 Task: Create a task  Implement a new remote support system for a company's IT department , assign it to team member softage.3@softage.net in the project AgileFalcon and update the status of the task to  Off Track , set the priority of the task to Medium
Action: Mouse moved to (60, 419)
Screenshot: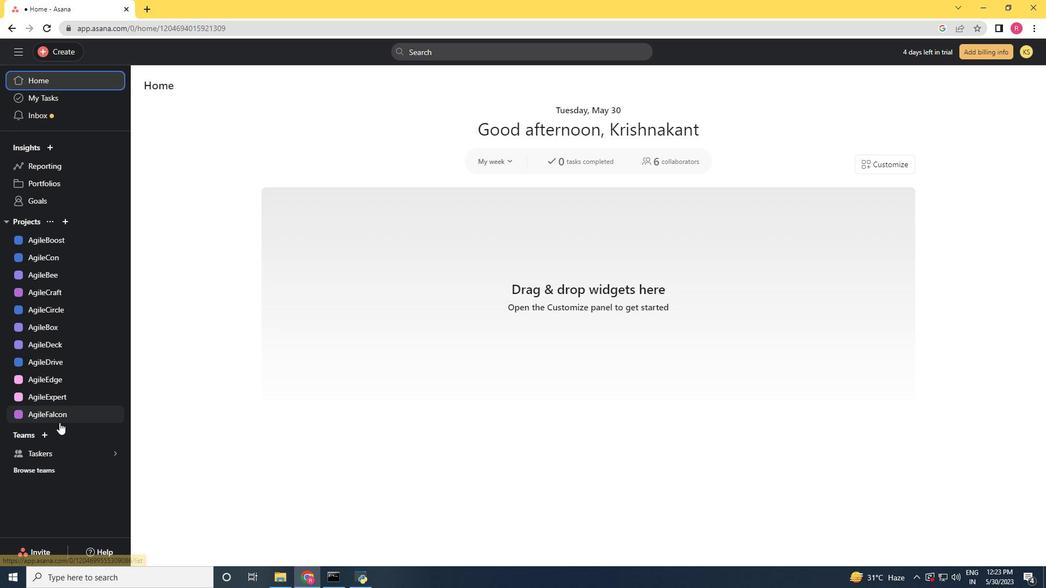
Action: Mouse pressed left at (60, 419)
Screenshot: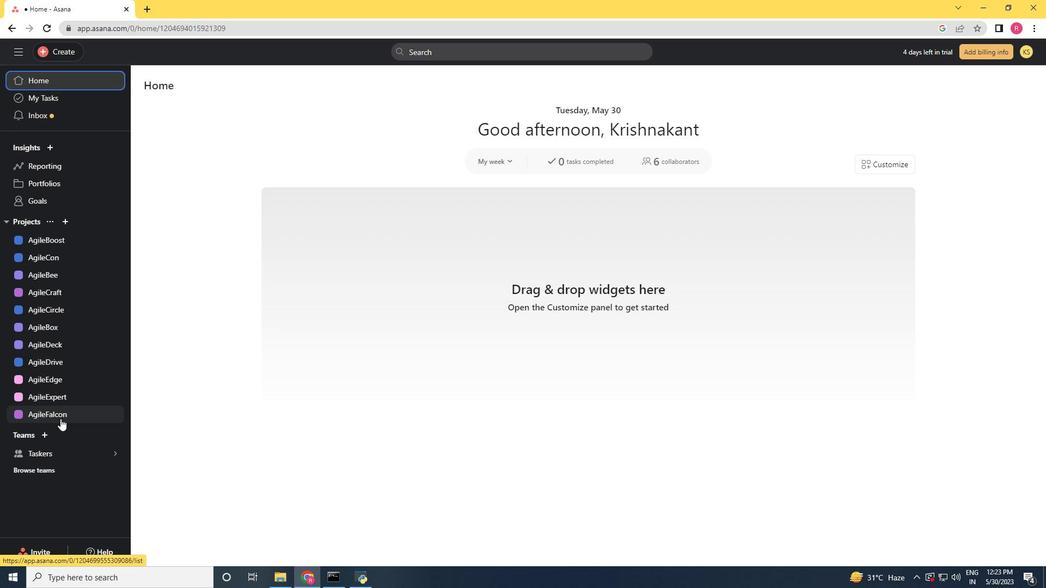 
Action: Mouse moved to (56, 45)
Screenshot: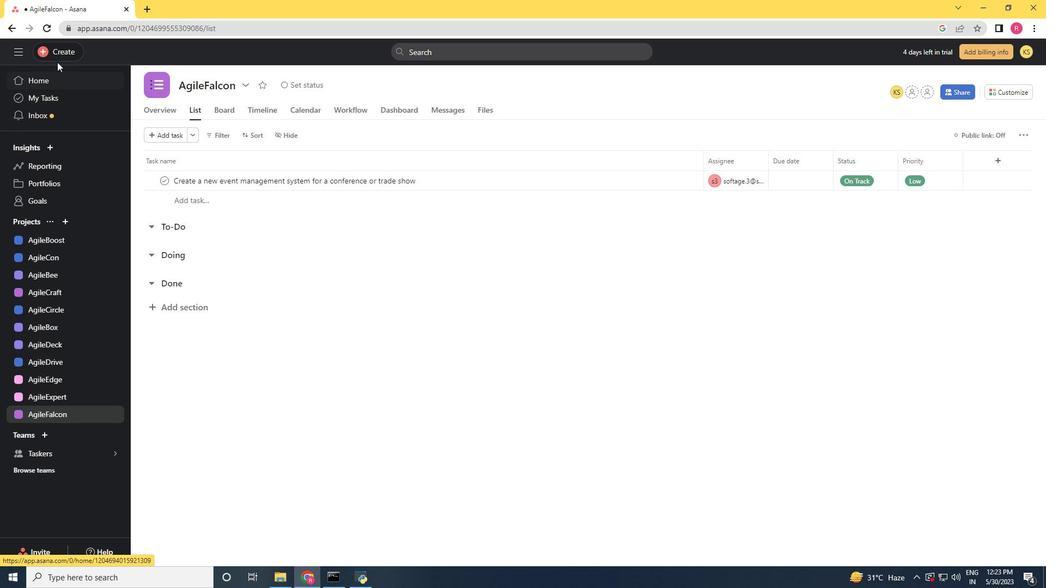 
Action: Mouse pressed left at (56, 45)
Screenshot: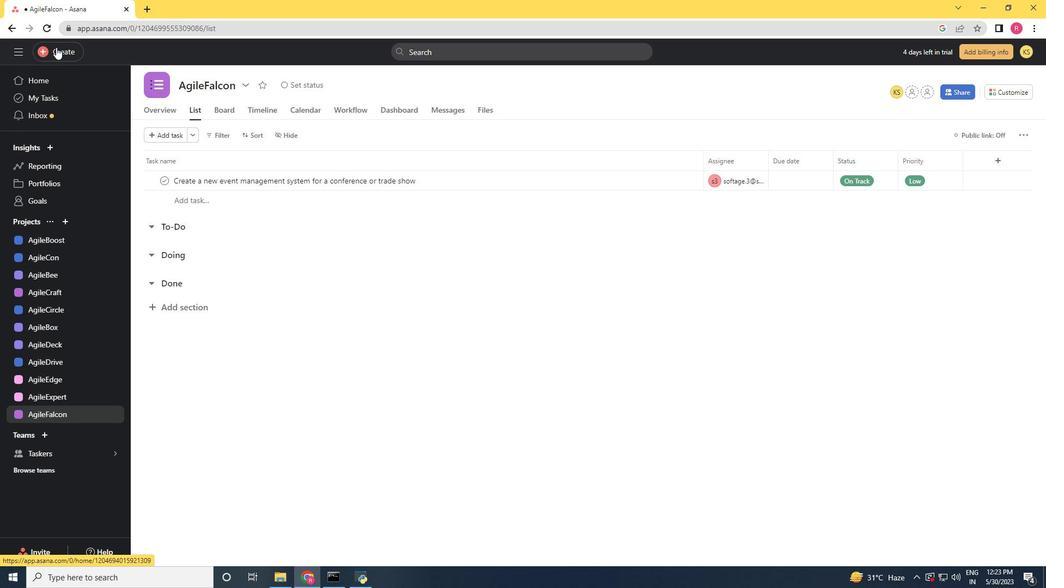 
Action: Mouse moved to (126, 57)
Screenshot: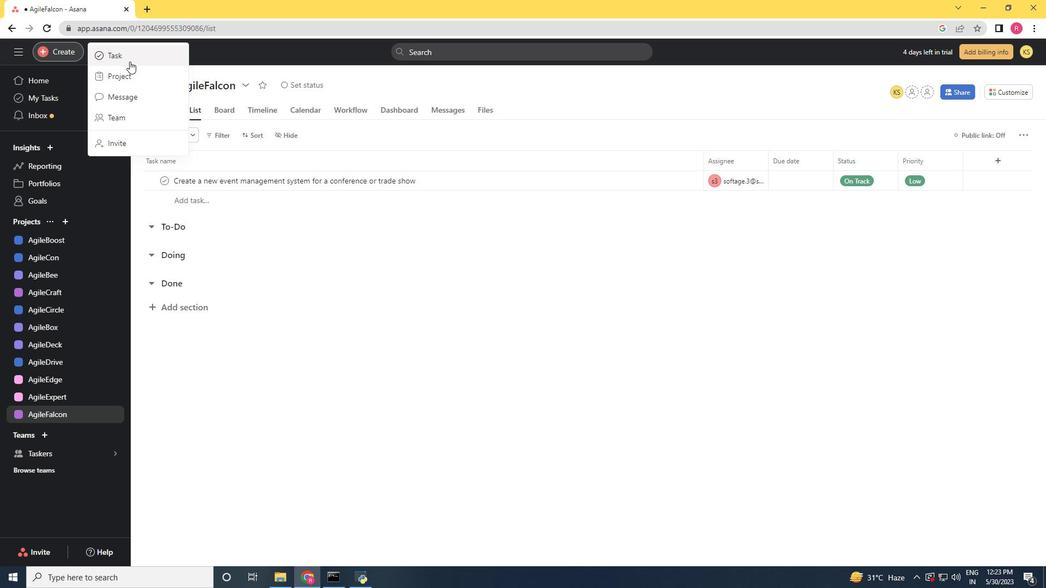 
Action: Mouse pressed left at (126, 57)
Screenshot: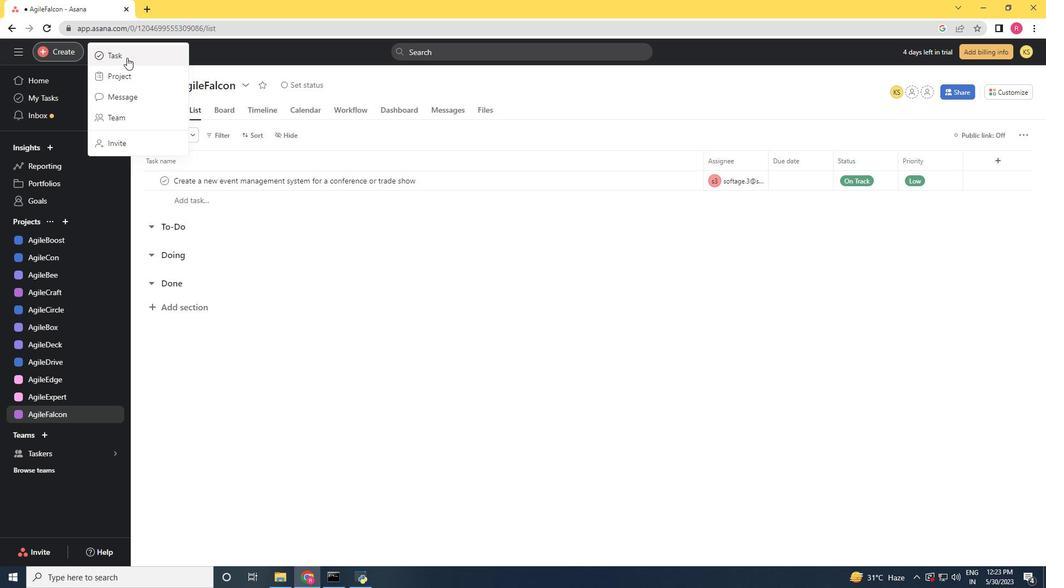 
Action: Key pressed <Key.shift>Implement<Key.space>a<Key.space>new<Key.space>remote<Key.space>support<Key.space>system<Key.space>for<Key.space>a<Key.space>company<Key.space><Key.backspace>'s<Key.space><Key.shift>IT<Key.space>department
Screenshot: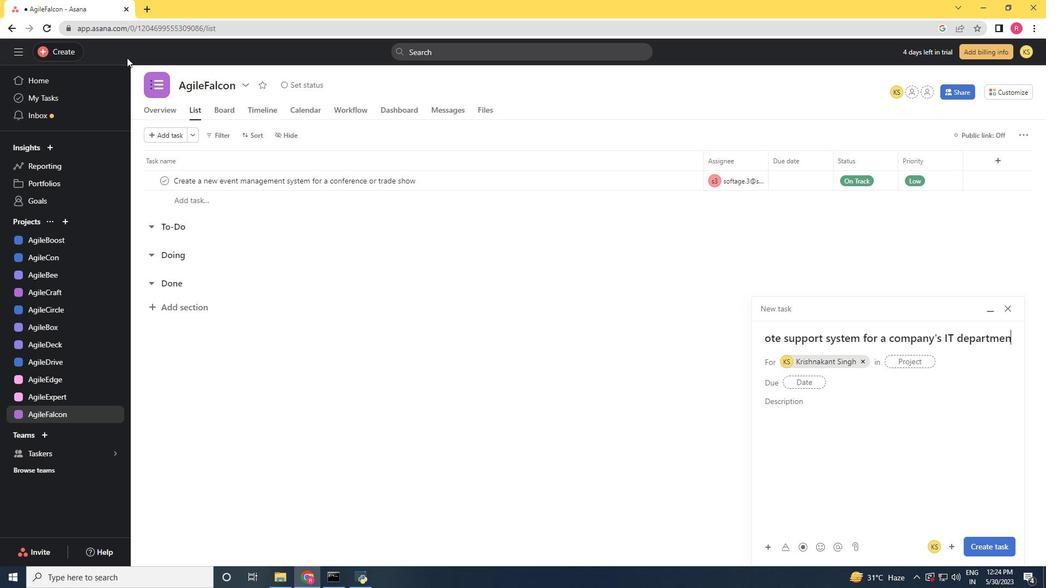 
Action: Mouse moved to (860, 363)
Screenshot: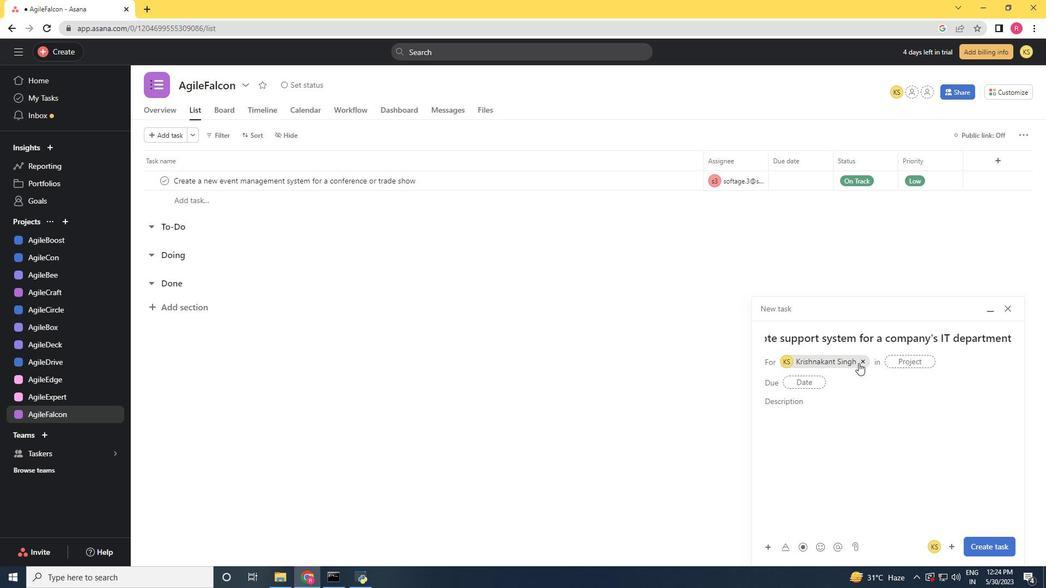 
Action: Mouse pressed left at (860, 363)
Screenshot: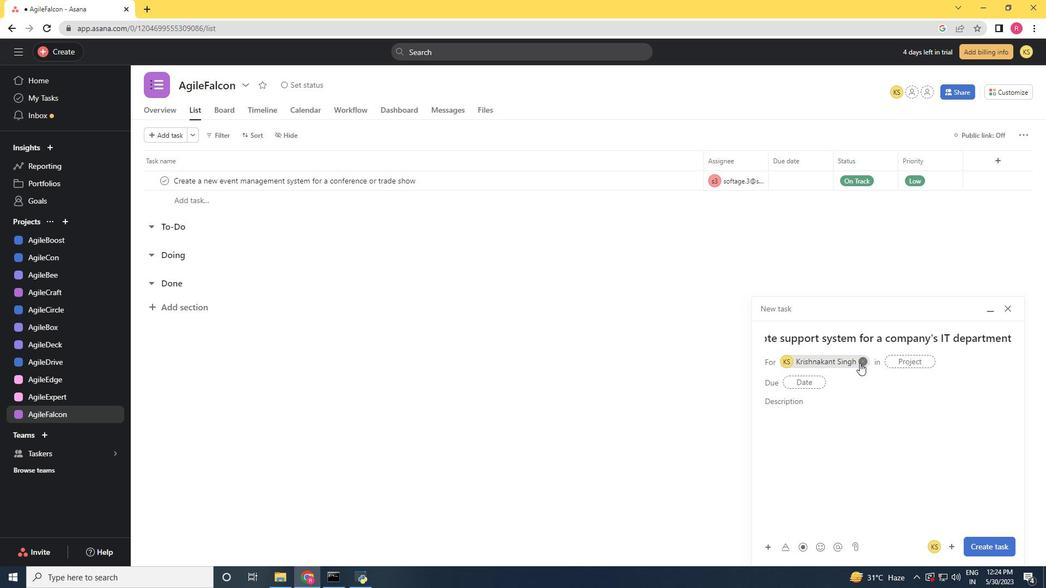 
Action: Mouse moved to (799, 360)
Screenshot: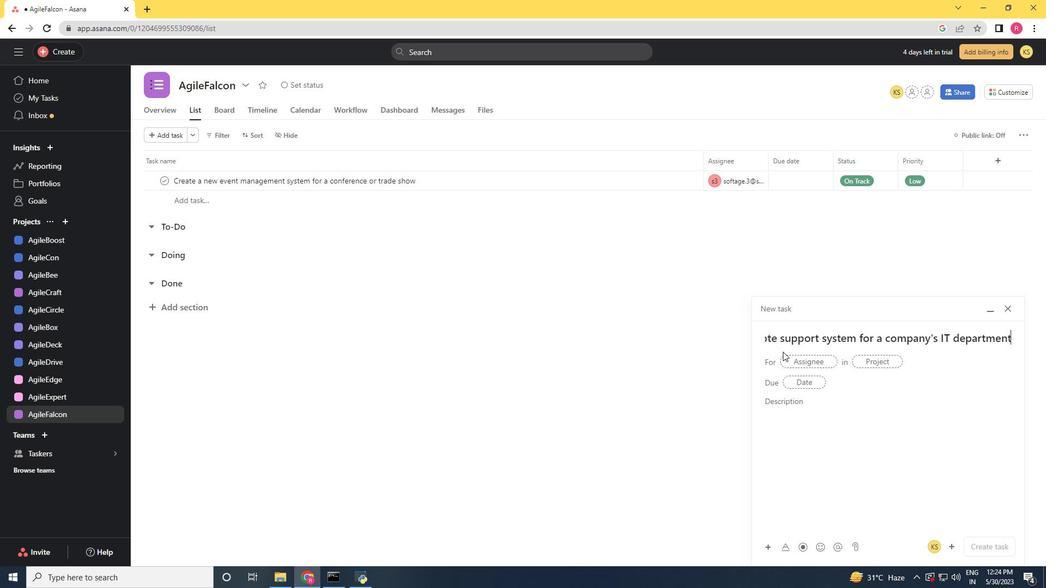 
Action: Mouse pressed left at (799, 360)
Screenshot: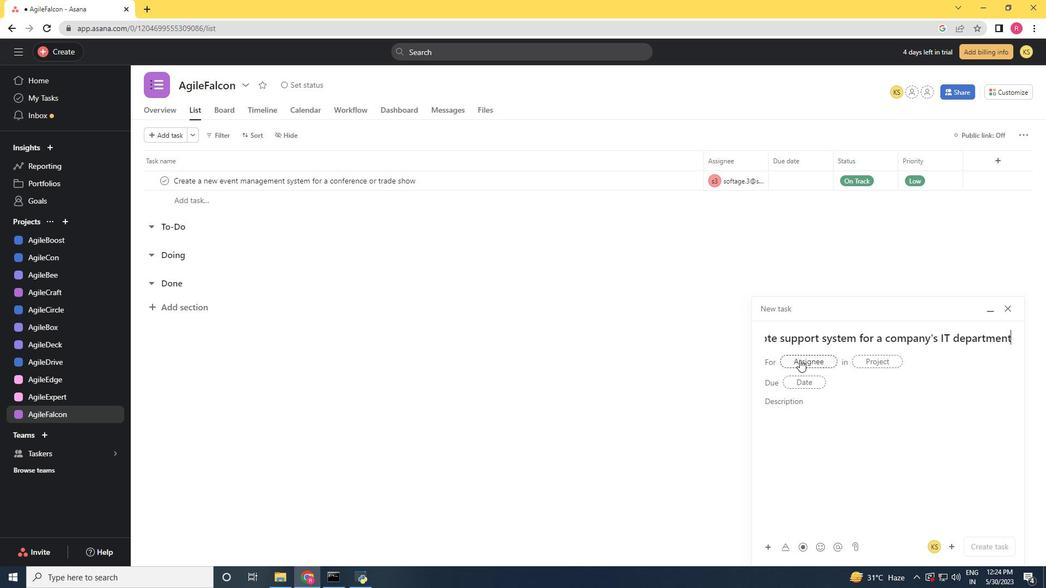 
Action: Mouse moved to (799, 360)
Screenshot: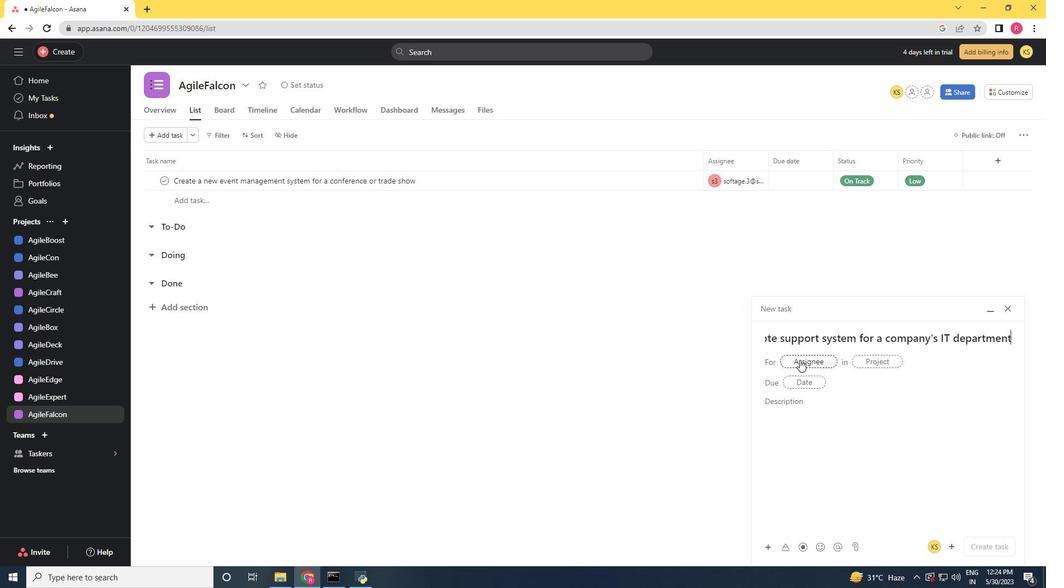 
Action: Key pressed softage.3<Key.shift>@softage.net
Screenshot: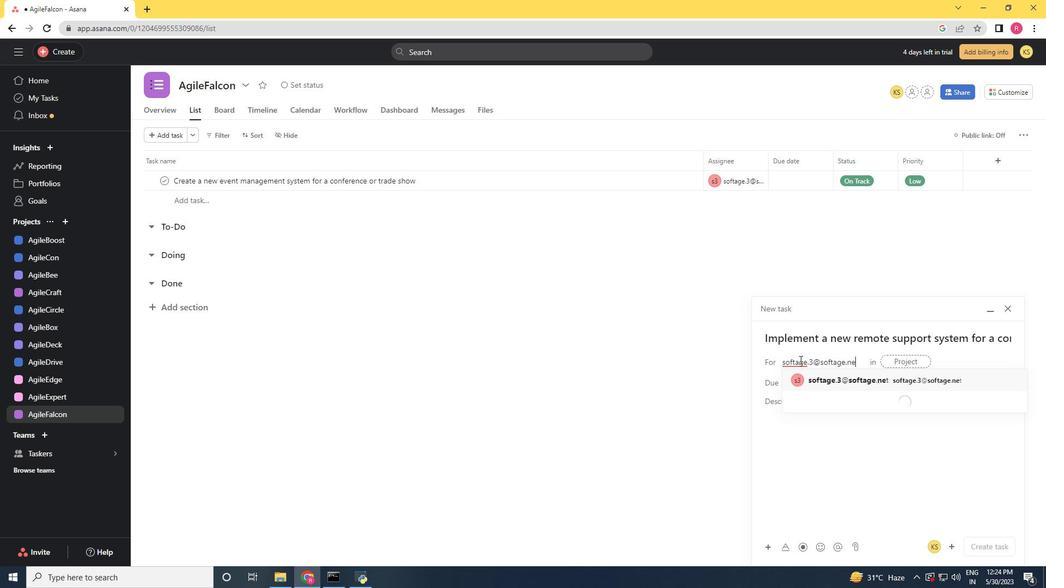 
Action: Mouse moved to (826, 375)
Screenshot: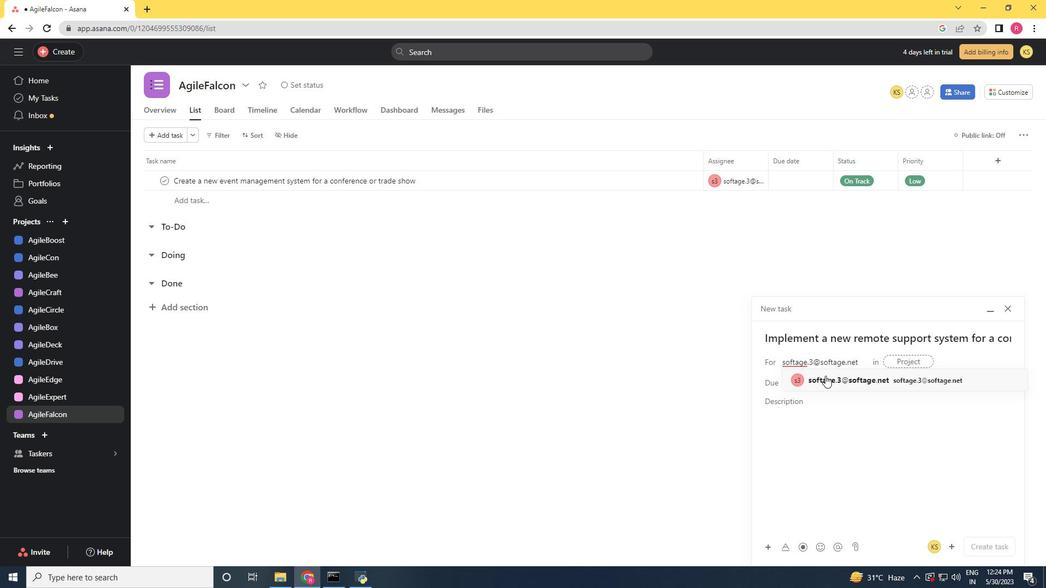 
Action: Mouse pressed left at (826, 375)
Screenshot: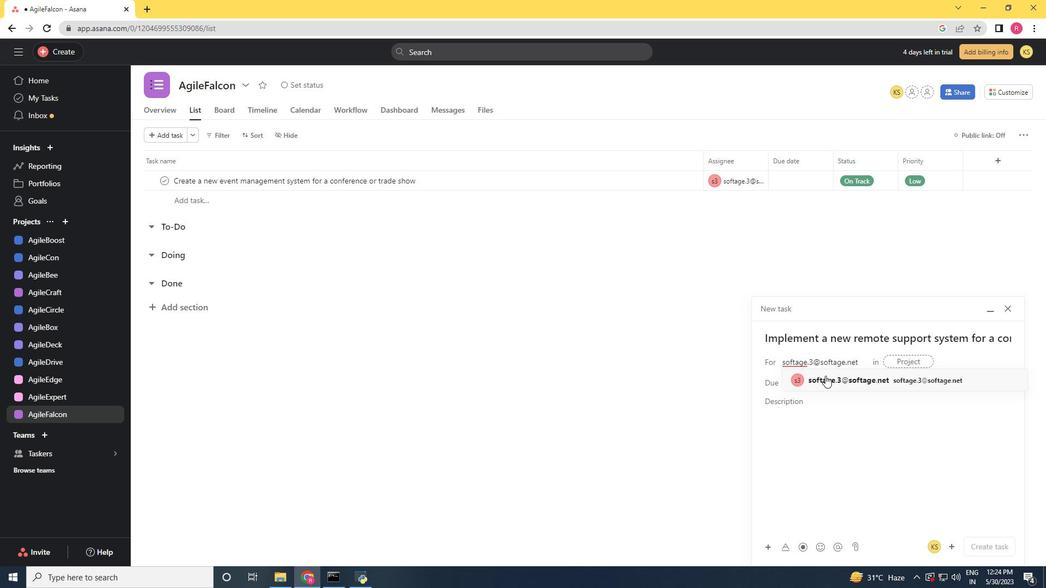 
Action: Mouse moved to (672, 385)
Screenshot: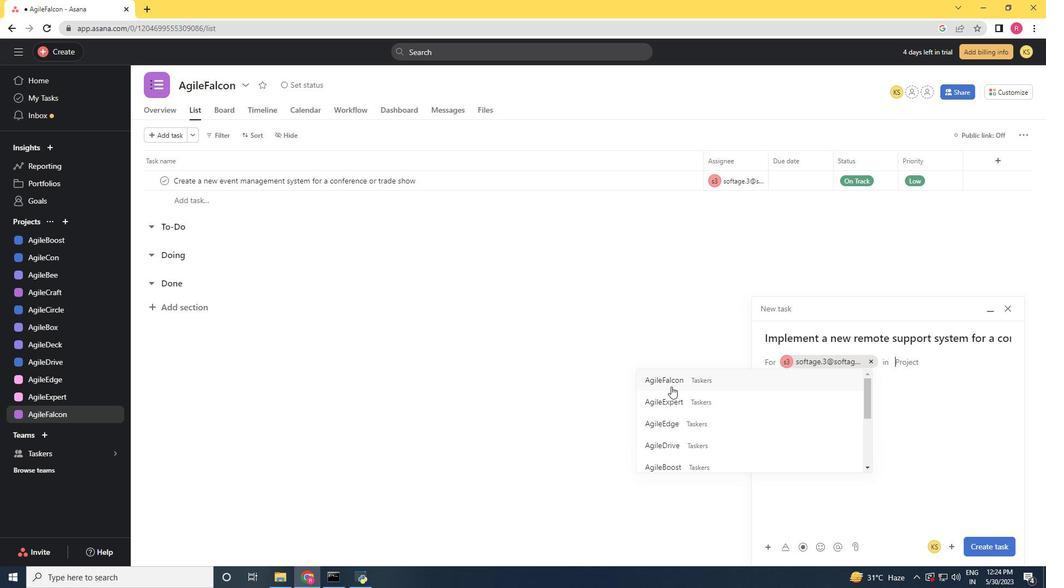 
Action: Mouse pressed left at (672, 385)
Screenshot: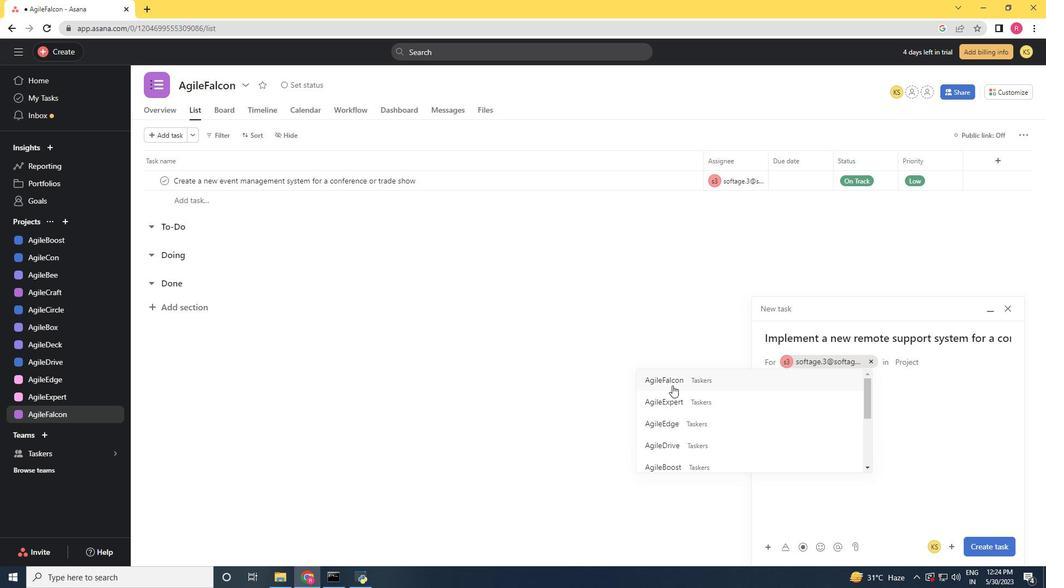 
Action: Mouse moved to (828, 409)
Screenshot: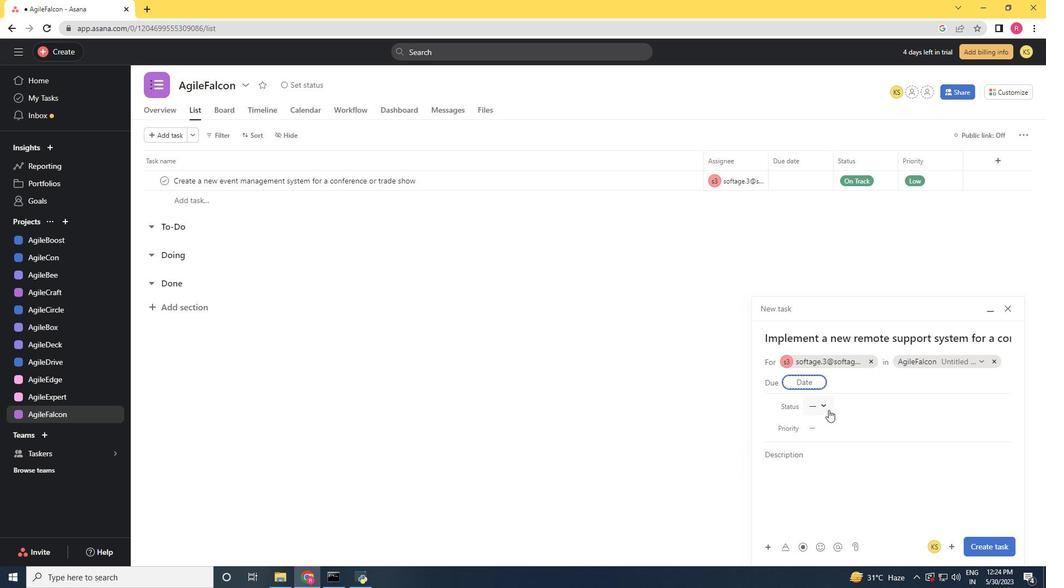 
Action: Mouse pressed left at (828, 409)
Screenshot: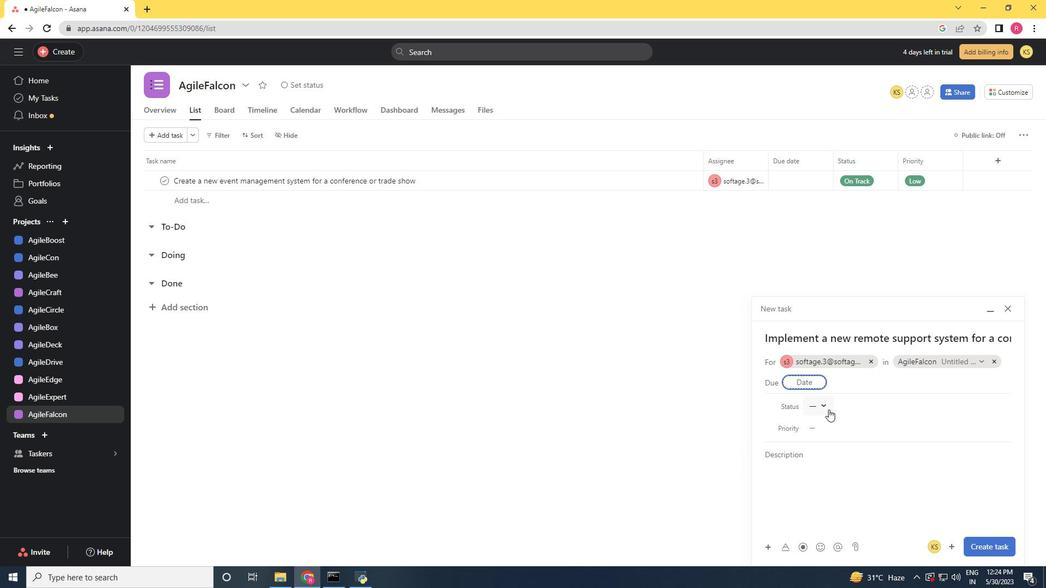 
Action: Mouse moved to (841, 458)
Screenshot: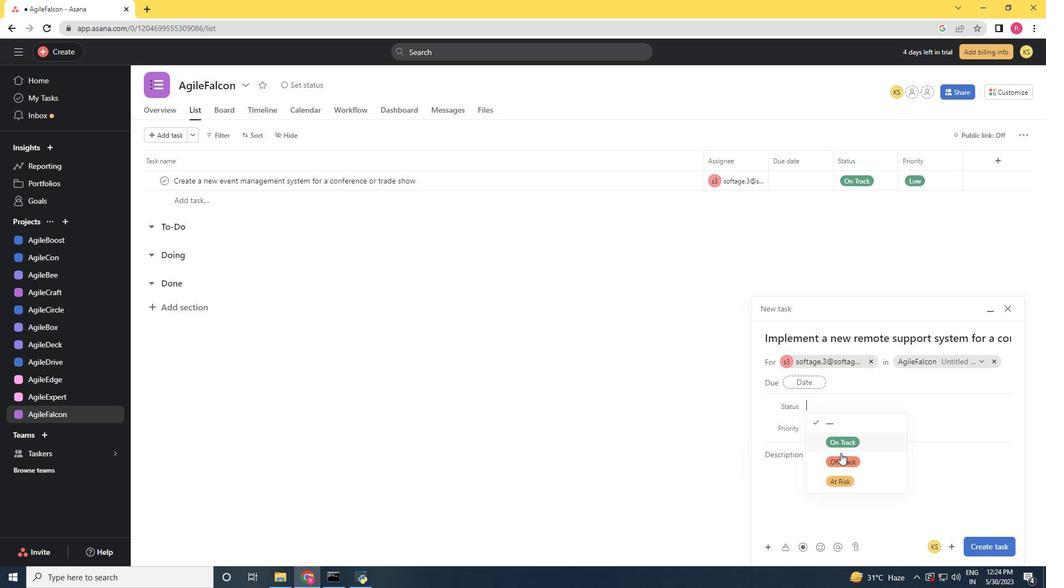 
Action: Mouse pressed left at (841, 458)
Screenshot: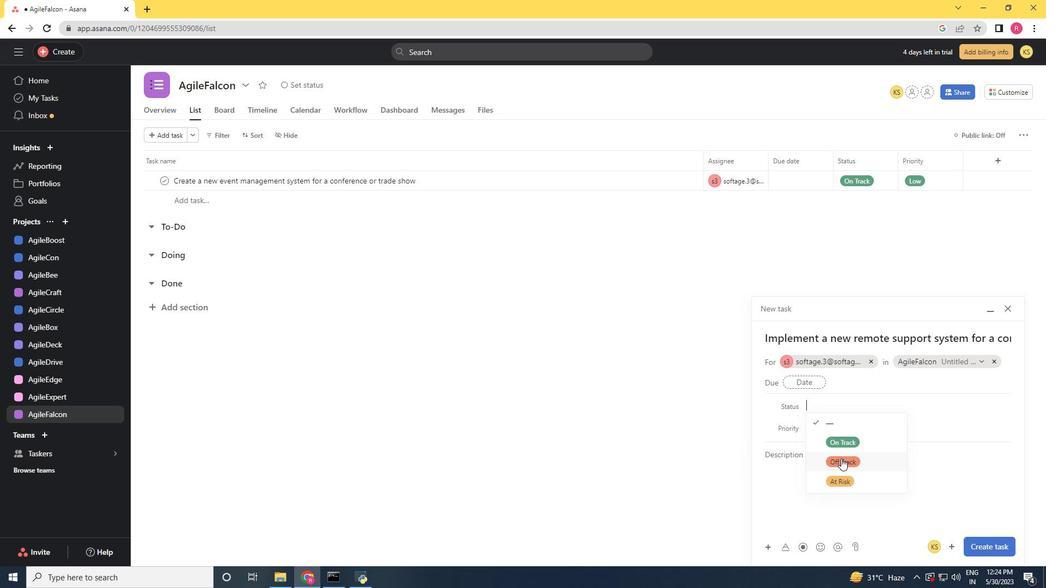 
Action: Mouse moved to (833, 429)
Screenshot: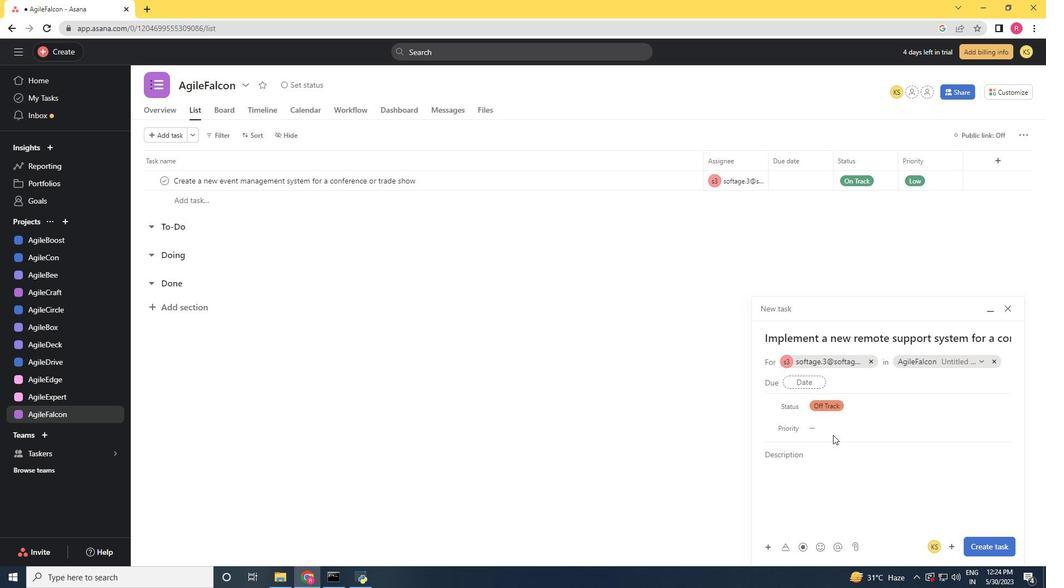
Action: Mouse pressed left at (833, 429)
Screenshot: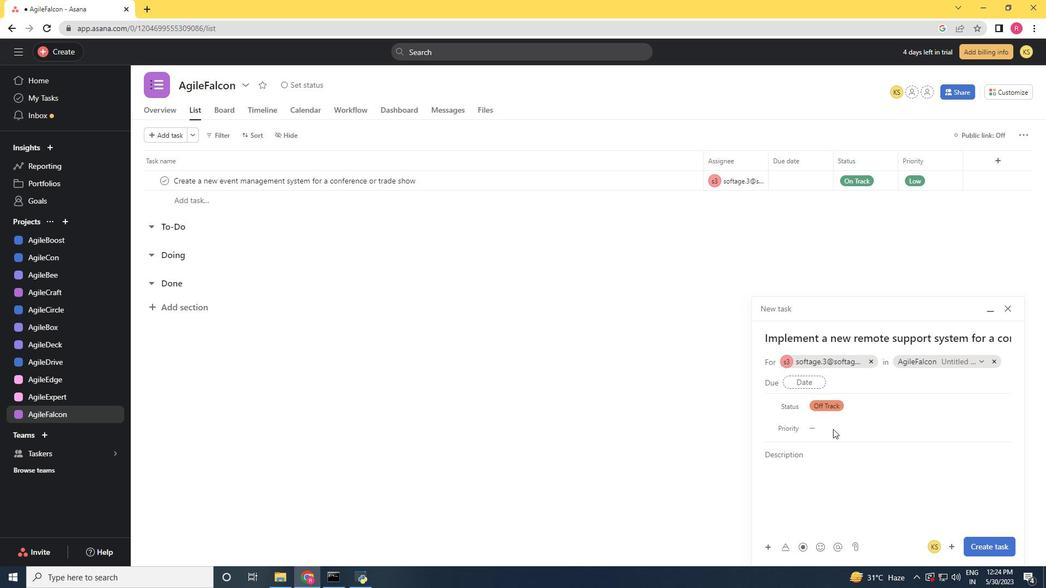 
Action: Mouse moved to (822, 427)
Screenshot: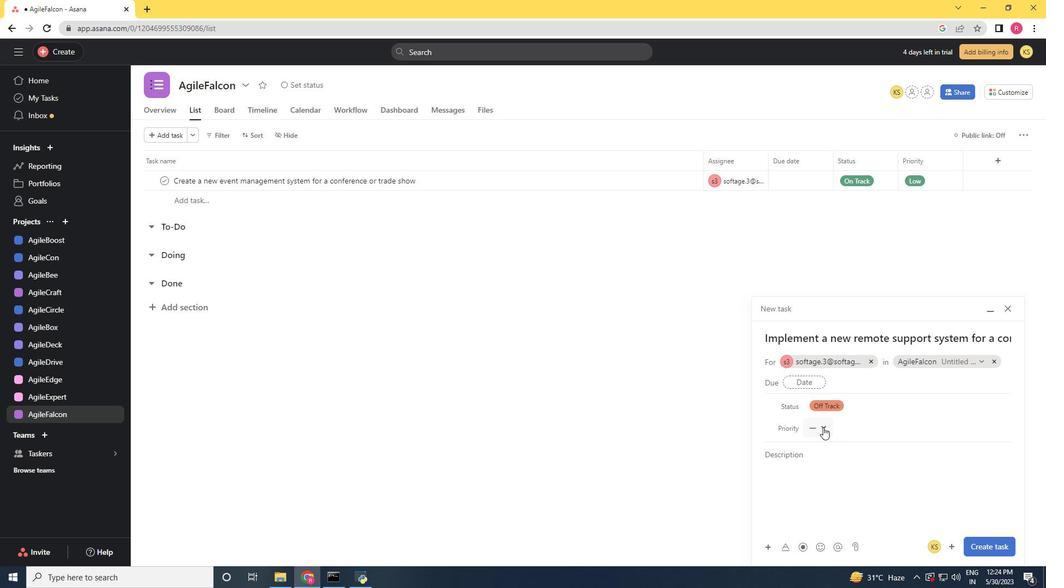 
Action: Mouse pressed left at (822, 427)
Screenshot: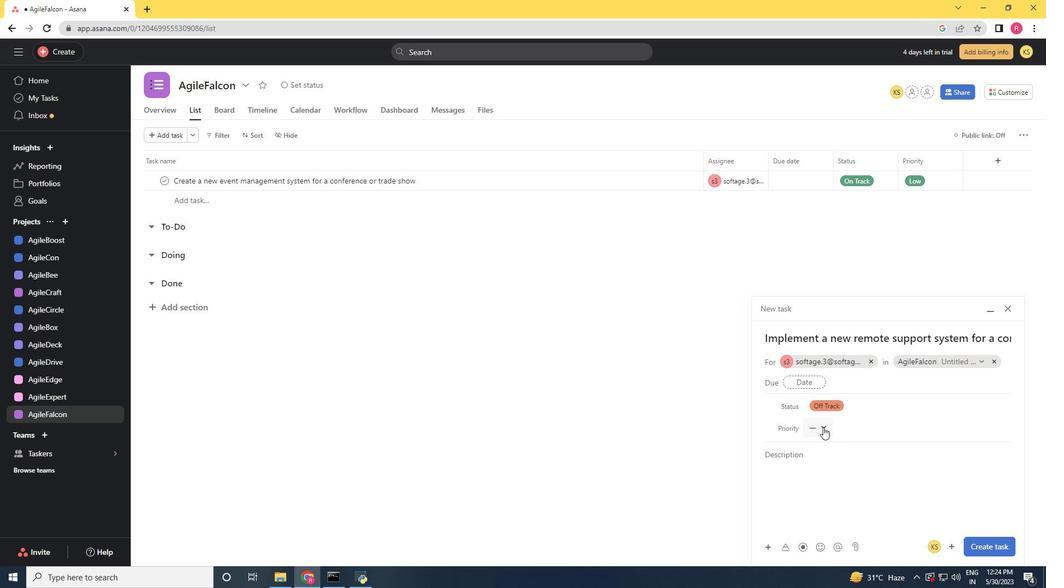 
Action: Mouse moved to (840, 486)
Screenshot: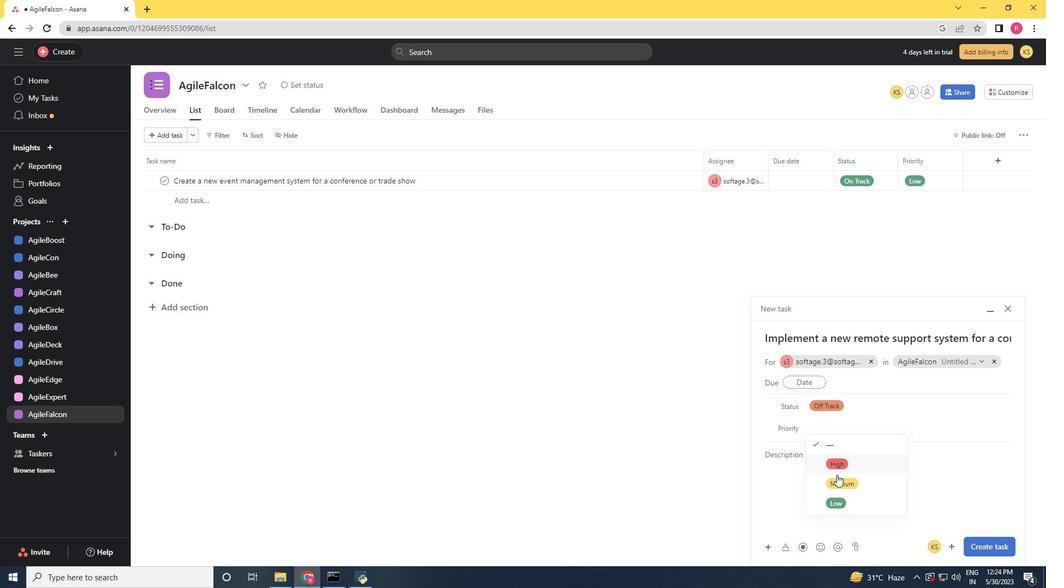 
Action: Mouse pressed left at (840, 486)
Screenshot: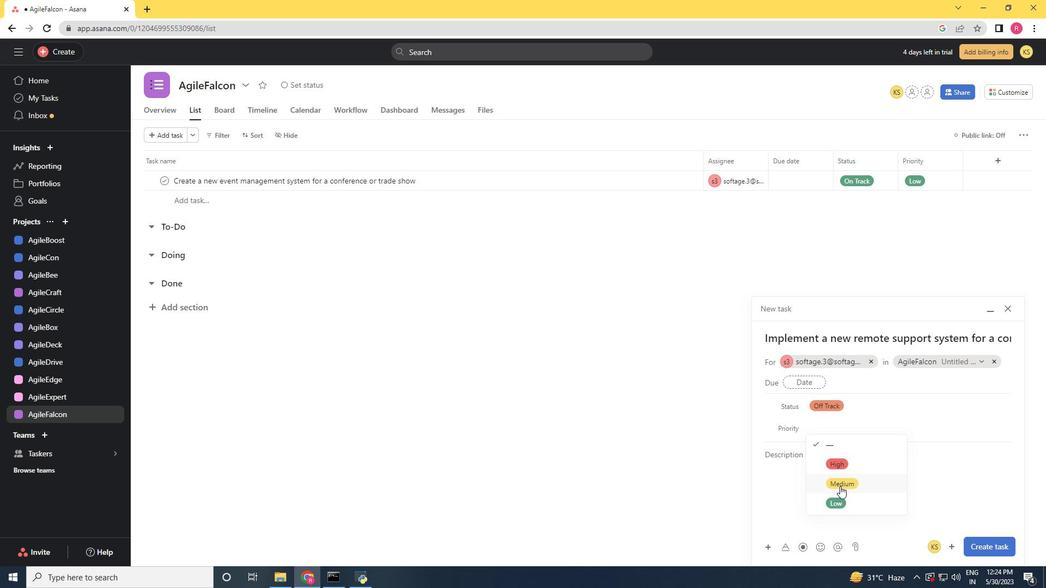 
Action: Mouse moved to (991, 546)
Screenshot: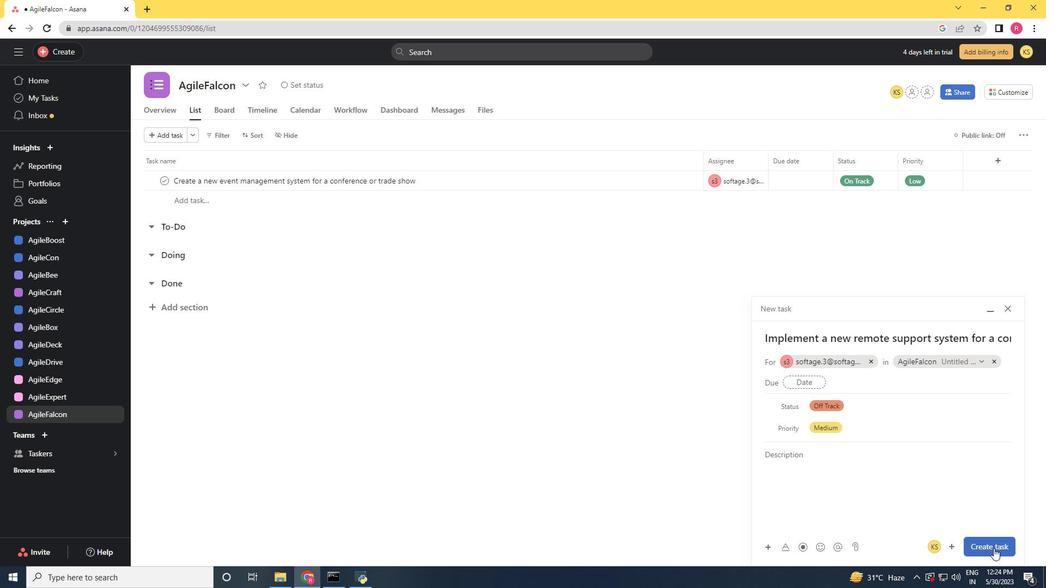 
Action: Mouse pressed left at (991, 546)
Screenshot: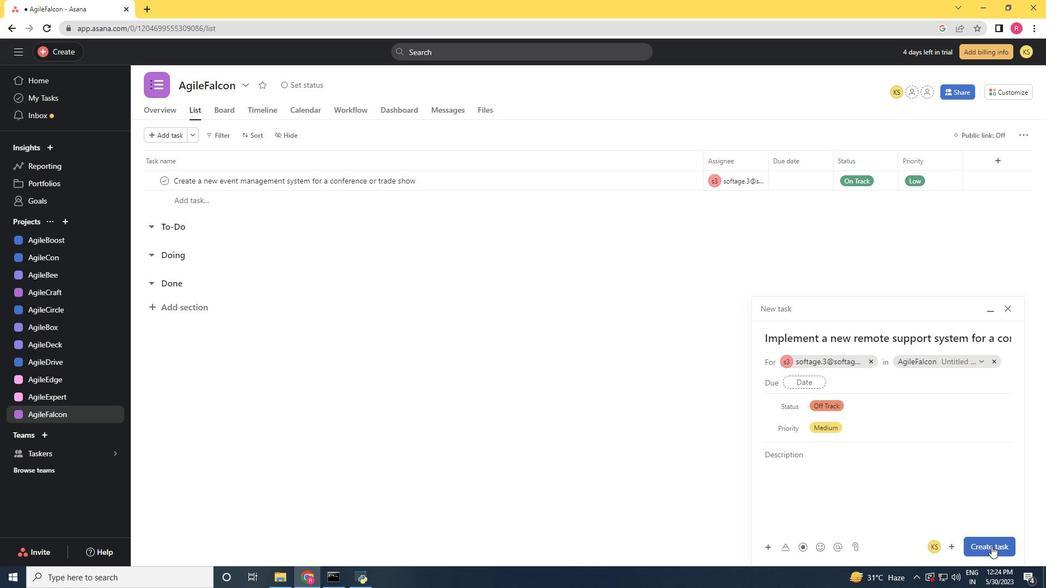 
